 Task: Add an event with the title Third Webinar: Introduction to Content Marketing, date ''2023/10/30'', time 06:00and add a description: This webinar is designed to provide participants with valuable insights into effective digital marketing strategies. It covers a wide range of topics, including search engine optimization (SEO), social media marketing, content marketing, email marketing, paid advertising, and more.Mark the tasks as Completed , logged in from the account softage.5@softage.netand send the event invitation to softage.4@softage.net and softage.6@softage.net. Set a reminder for the event Weekly on Sunday
Action: Mouse moved to (50, 110)
Screenshot: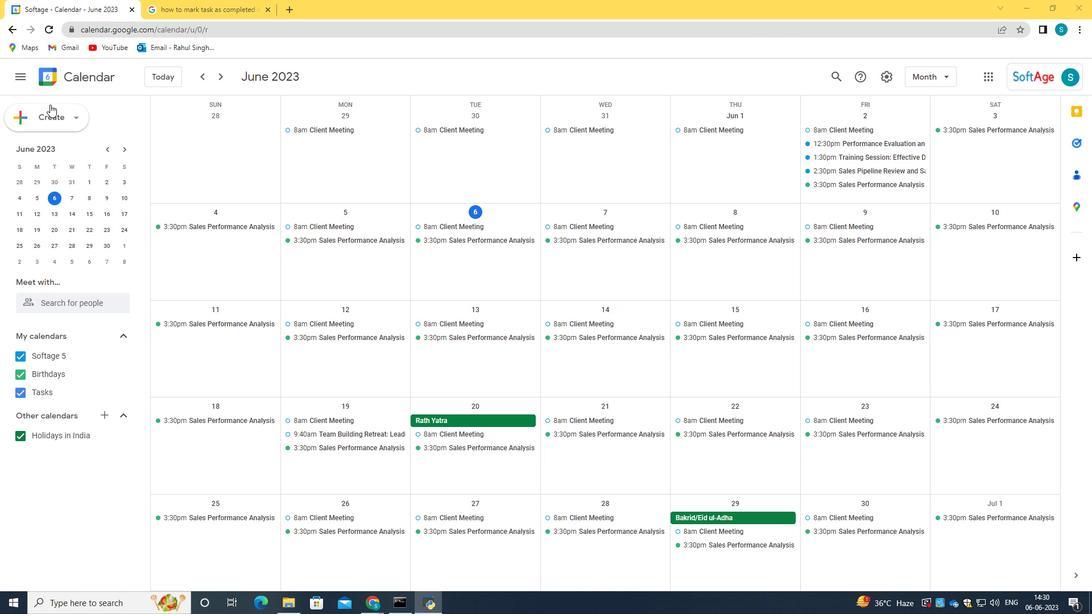 
Action: Mouse pressed left at (50, 110)
Screenshot: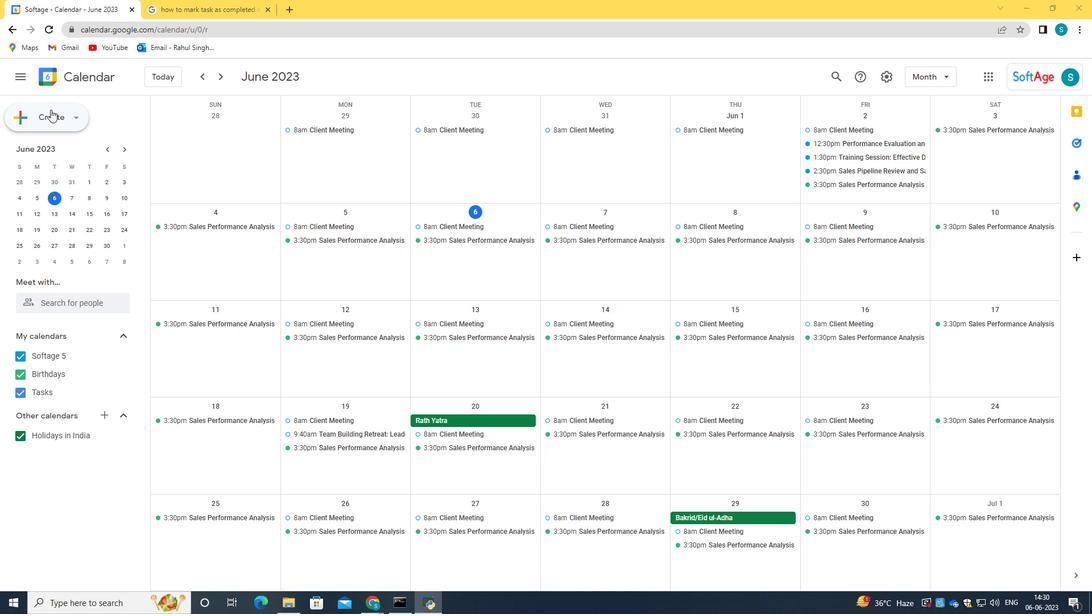 
Action: Mouse moved to (68, 147)
Screenshot: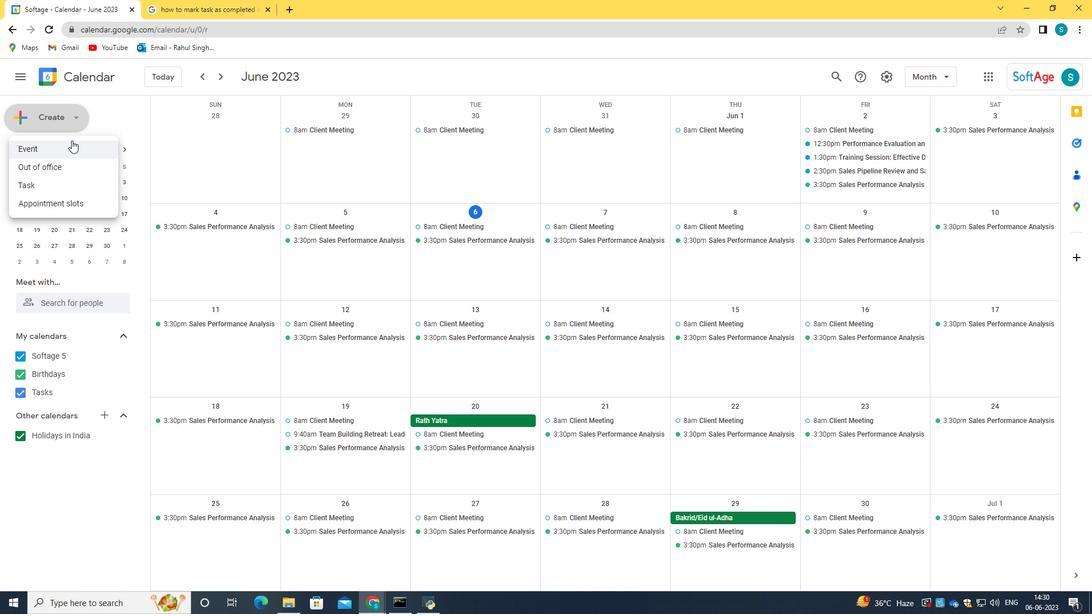 
Action: Mouse pressed left at (68, 147)
Screenshot: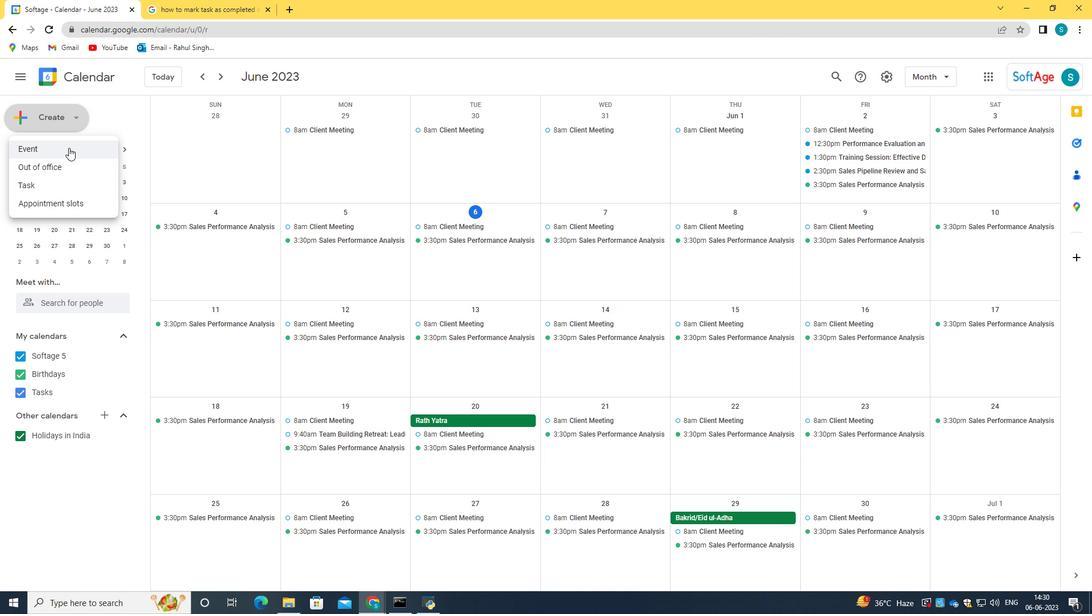 
Action: Mouse moved to (259, 216)
Screenshot: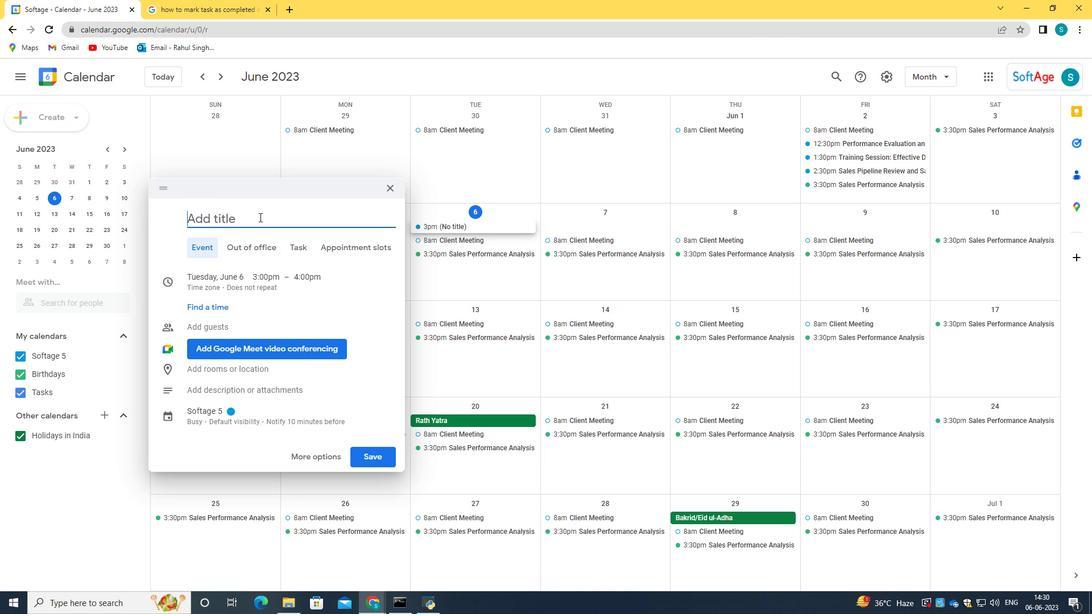 
Action: Mouse pressed left at (259, 216)
Screenshot: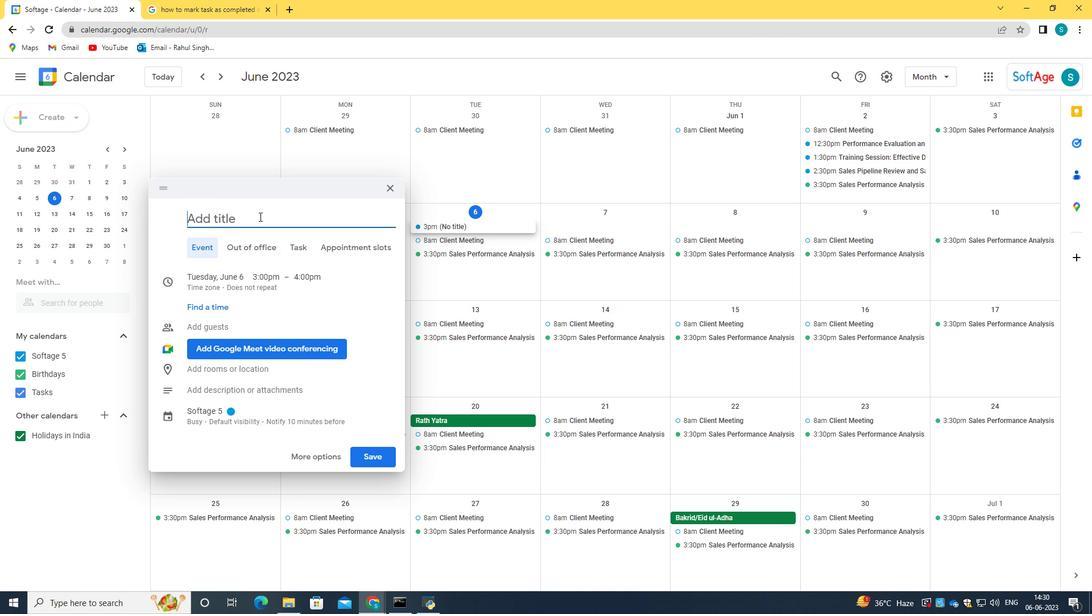 
Action: Mouse moved to (311, 461)
Screenshot: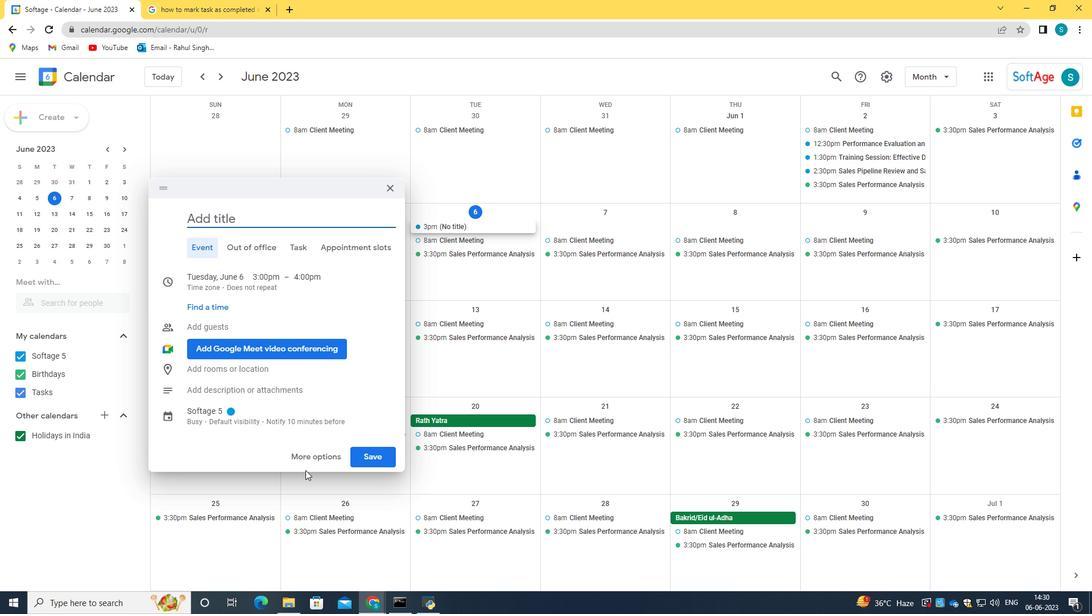 
Action: Mouse pressed left at (311, 461)
Screenshot: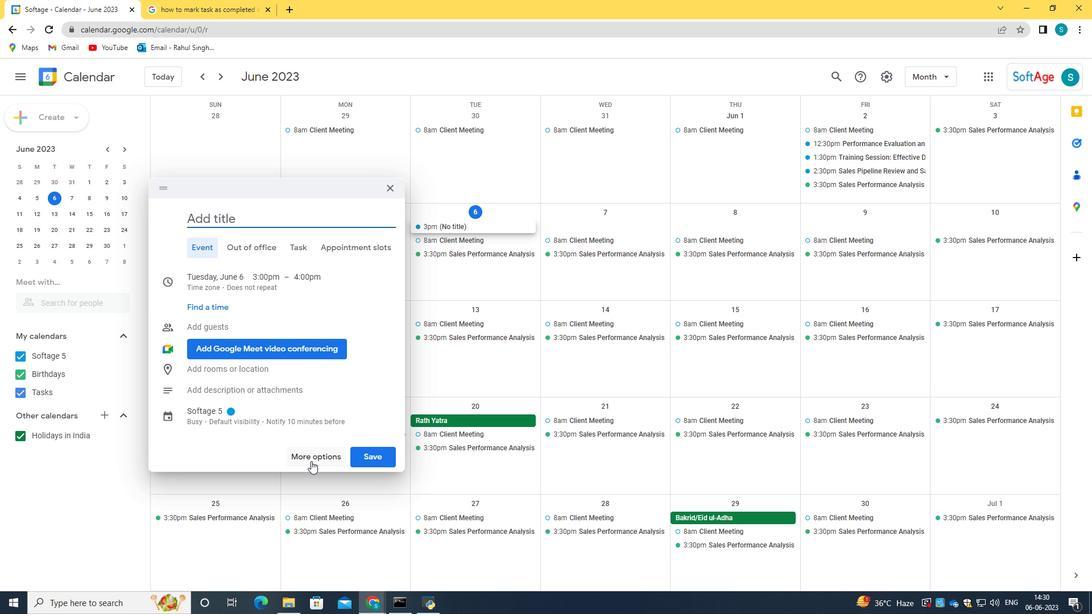 
Action: Mouse moved to (143, 83)
Screenshot: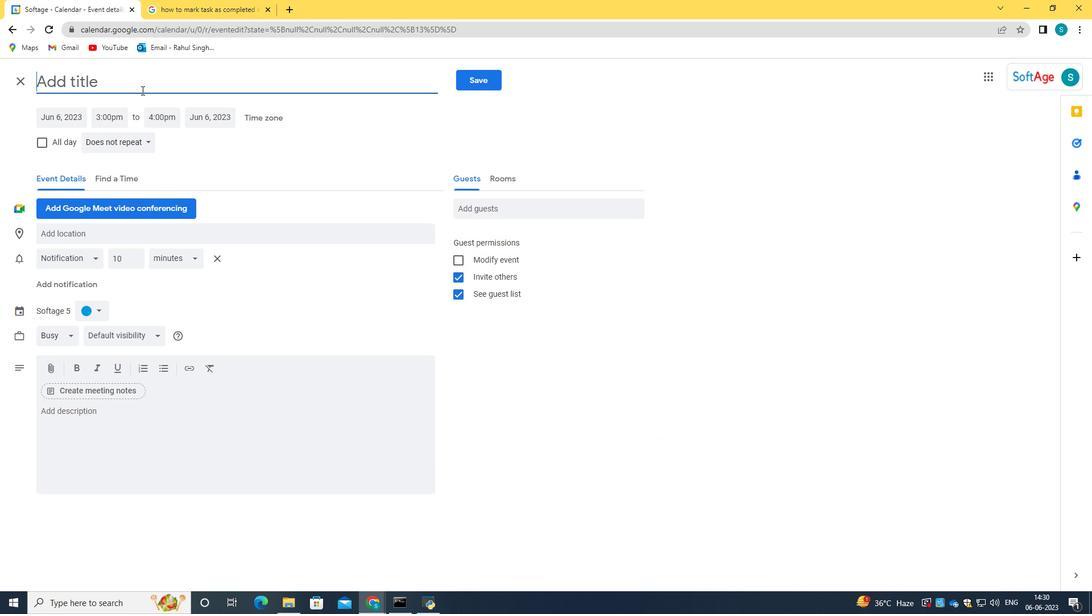 
Action: Mouse pressed left at (143, 83)
Screenshot: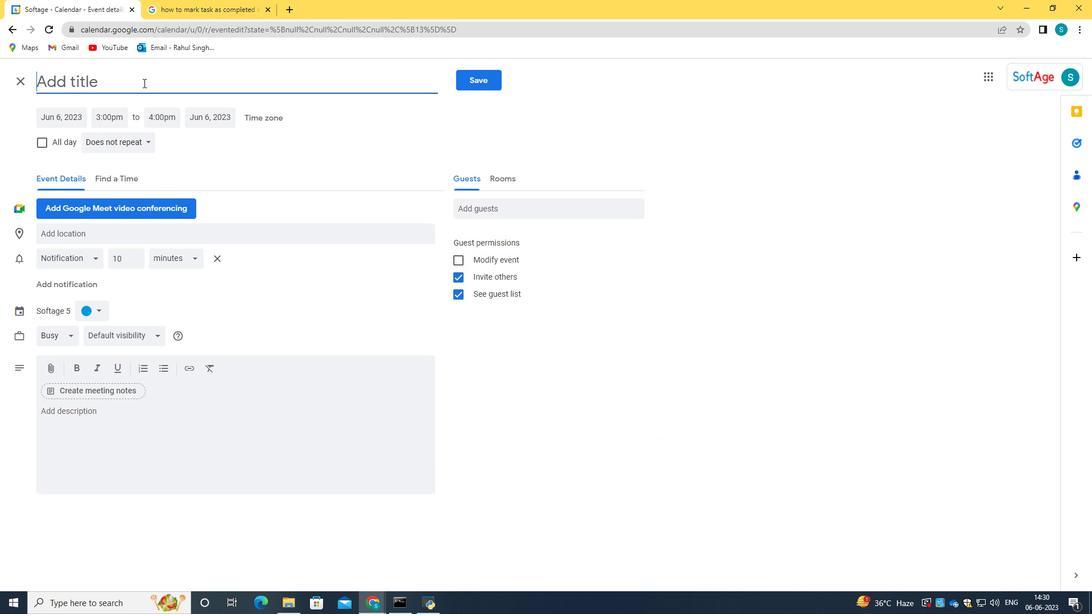 
Action: Key pressed <Key.caps_lock>T<Key.caps_lock>hird<Key.space><Key.caps_lock>W<Key.caps_lock>ebinar<Key.space><Key.backspace><Key.shift_r>:<Key.space><Key.caps_lock>I<Key.caps_lock>ntroduction<Key.space>to<Key.space>co<Key.backspace><Key.backspace><Key.caps_lock>C<Key.caps_lock>otn<Key.backspace><Key.backspace>ntent<Key.space><Key.caps_lock>M<Key.caps_lock>arketing<Key.space>
Screenshot: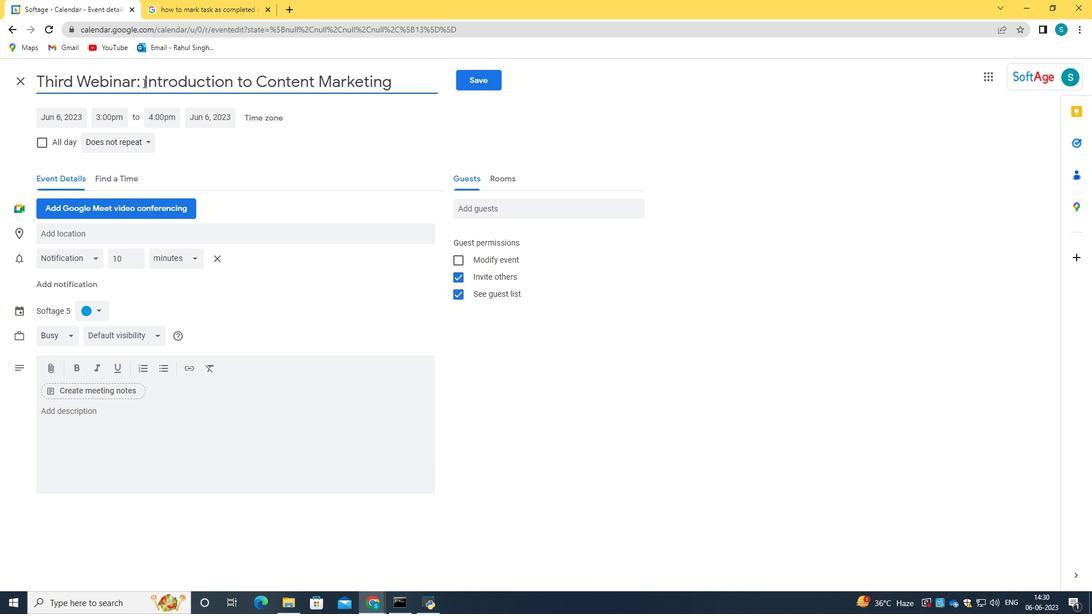 
Action: Mouse moved to (52, 122)
Screenshot: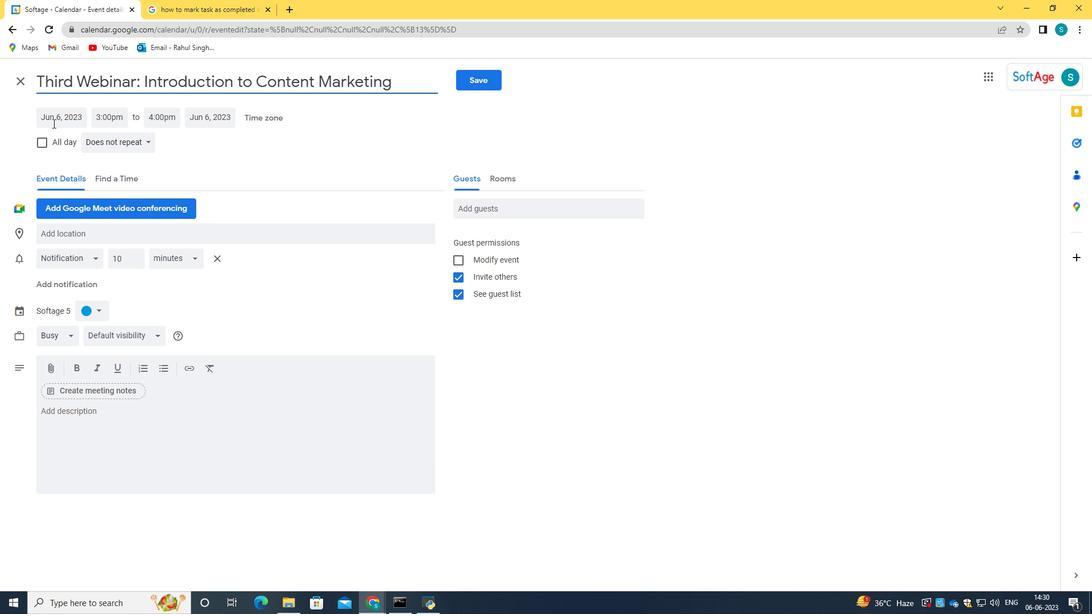 
Action: Mouse pressed left at (52, 122)
Screenshot: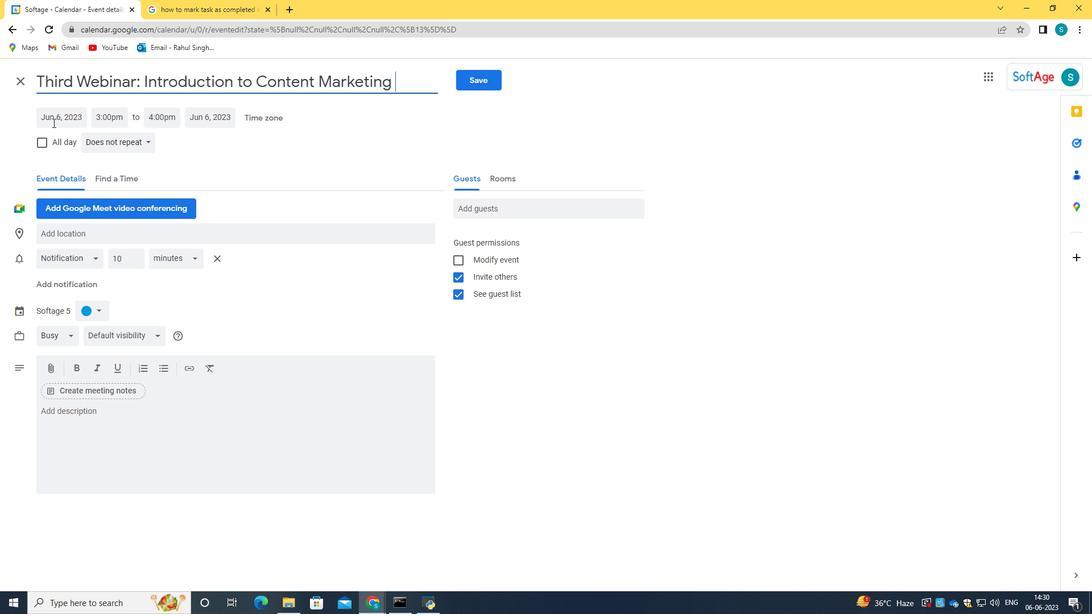 
Action: Key pressed 2023<Key.shift_r><Key.shift_r><Key.shift_r><Key.shift_r><Key.shift_r><Key.shift_r><Key.shift_r><Key.shift_r><Key.shift_r><Key.shift_r><Key.shift_r><Key.shift_r><Key.shift_r>:10<Key.shift_r><Key.shift_r><Key.shift_r><Key.shift_r><Key.shift_r><Key.shift_r><Key.shift_r><Key.shift_r><Key.shift_r><Key.backspace><Key.backspace><Key.backspace>/10/30<Key.tab>06<Key.shift_r>:00<Key.space>am
Screenshot: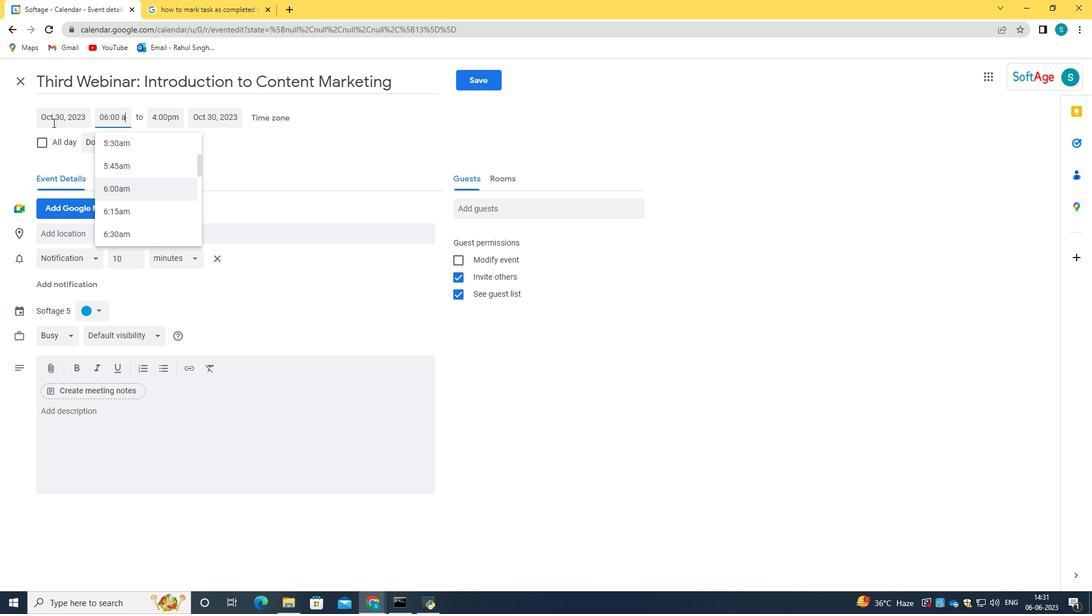 
Action: Mouse moved to (156, 192)
Screenshot: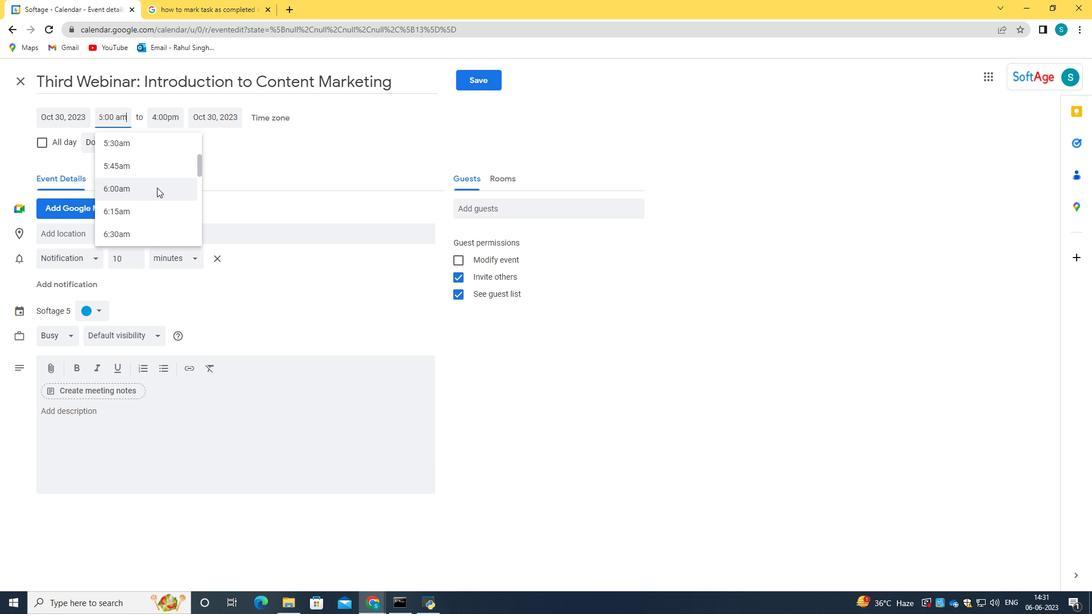 
Action: Mouse pressed left at (156, 192)
Screenshot: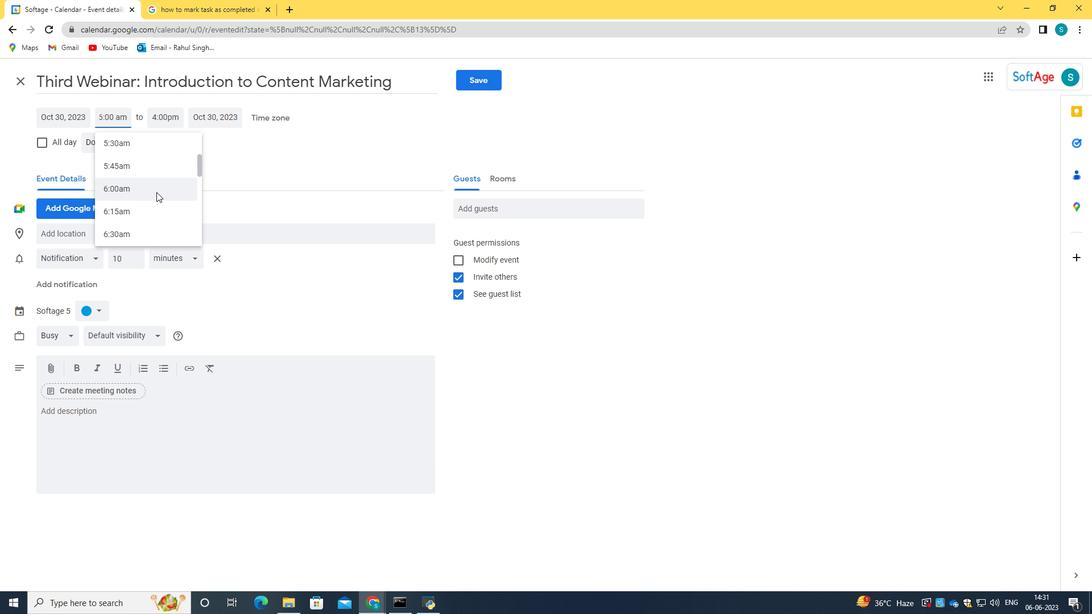 
Action: Mouse moved to (150, 423)
Screenshot: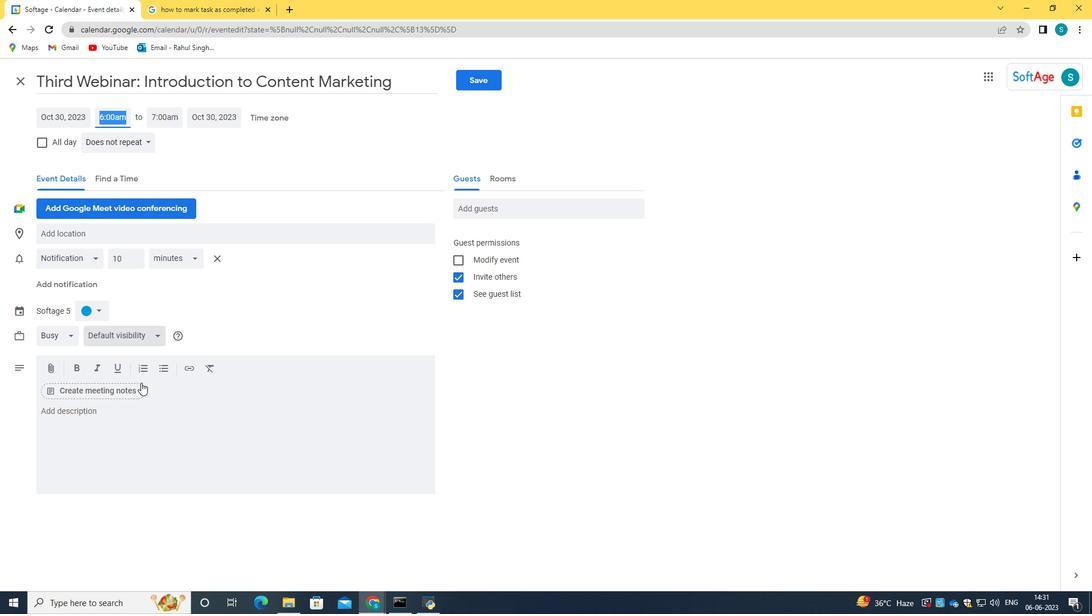 
Action: Mouse pressed left at (150, 423)
Screenshot: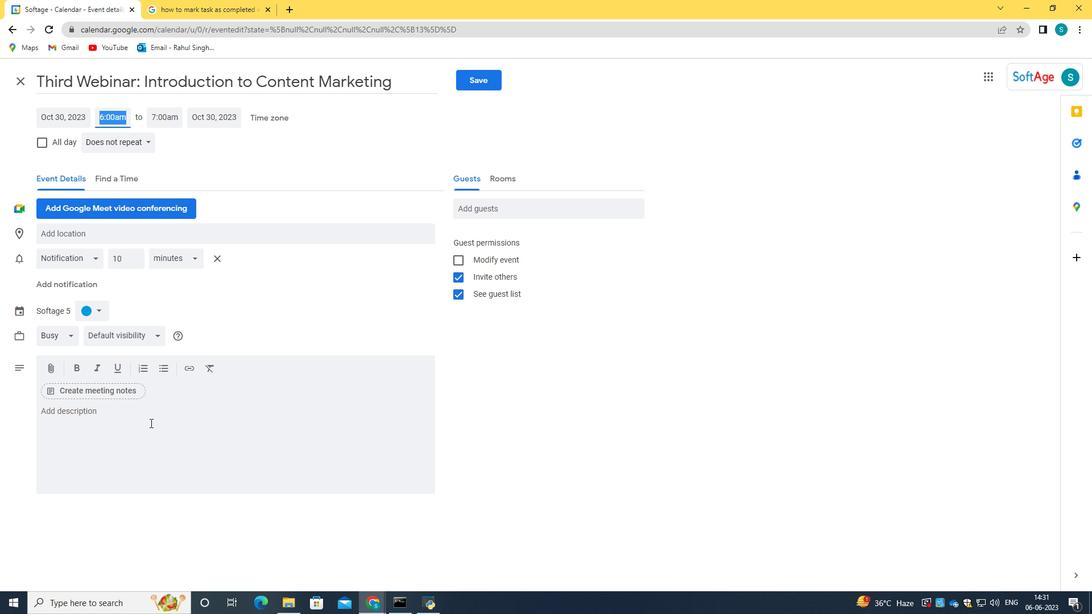 
Action: Key pressed <Key.caps_lock>T<Key.caps_lock>he<Key.space>webinar<Key.space>is<Key.space>designed<Key.space>to<Key.space>provide<Key.space>participants<Key.space>with<Key.space>valuable<Key.space>insights<Key.space>into<Key.space>effective<Key.space>into<Key.space>effective<Key.space>digital<Key.space>marketting<Key.space><Key.backspace><Key.backspace><Key.backspace><Key.backspace><Key.backspace><Key.backspace>ting<Key.space>strategies.<Key.space><Key.caps_lock>I<Key.caps_lock>t<Key.space>covers<Key.space>a<Key.space>wide<Key.space>range<Key.space>of<Key.space>topics,<Key.space>including<Key.space>search<Key.space>engine<Key.space>optimization<Key.shift_r><Key.shift_r><Key.shift_r><Key.shift_r><Key.shift_r><Key.shift_r><Key.shift_r><Key.shift_r><Key.shift_r><Key.shift_r><Key.shift_r><Key.shift_r><Key.shift_r><Key.shift_r><Key.shift_r>(<Key.caps_lock>SEO<Key.shift_r><Key.shift_r><Key.shift_r><Key.shift_r><Key.shift_r><Key.shift_r>)<Key.space><Key.caps_lock><Key.backspace>,<Key.space>social<Key.space>media<Key.space>mef<Key.backspace>dia<Key.space>marketting<Key.backspace><Key.backspace><Key.backspace><Key.backspace>ing,<Key.space>content<Key.space>marketing,<Key.space>email<Key.space>marketing,<Key.space>paid<Key.space>advertising,<Key.space>and<Key.space>more.
Screenshot: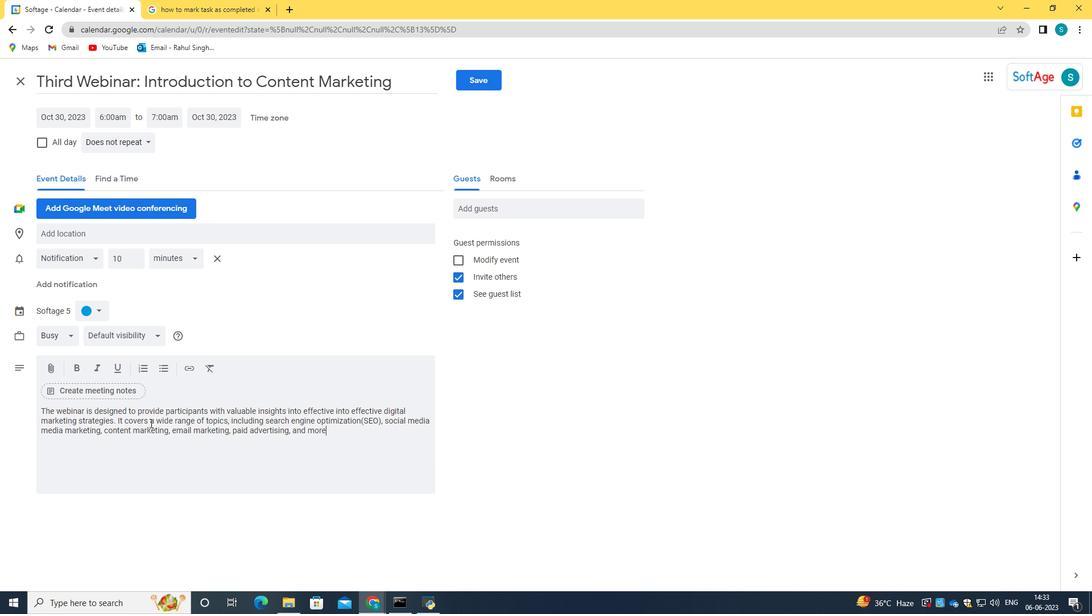 
Action: Mouse moved to (486, 208)
Screenshot: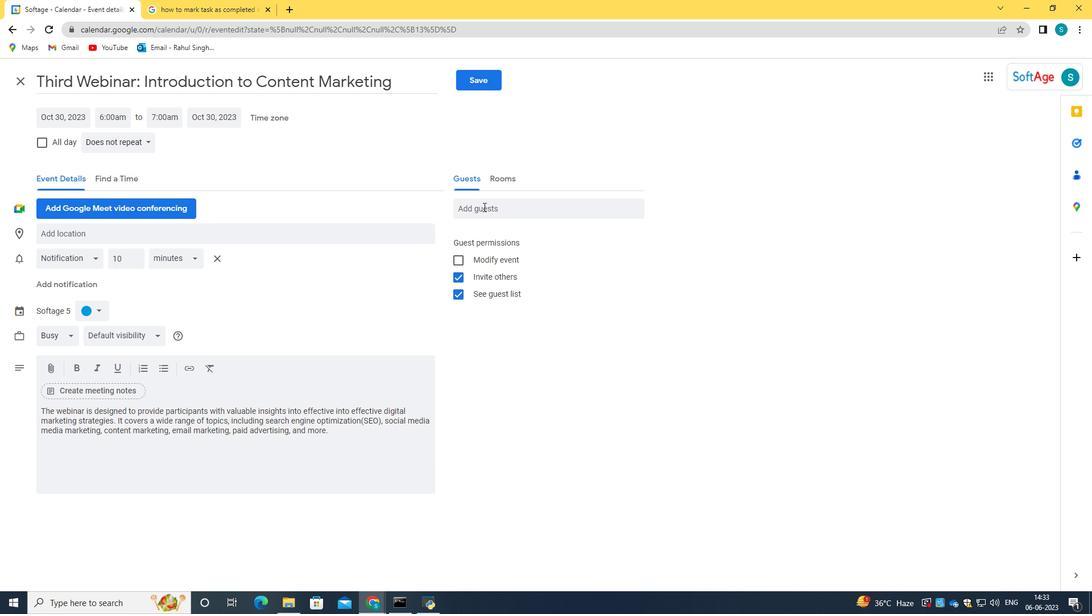 
Action: Mouse pressed left at (486, 208)
Screenshot: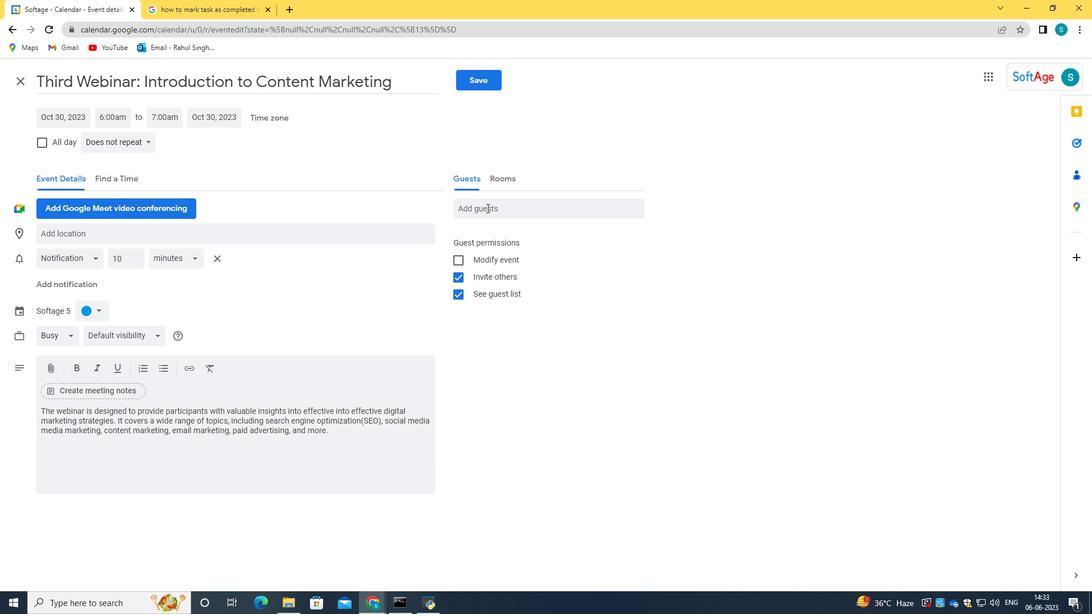 
Action: Key pressed softage.4<Key.shift>@softage..<Key.backspace>net
Screenshot: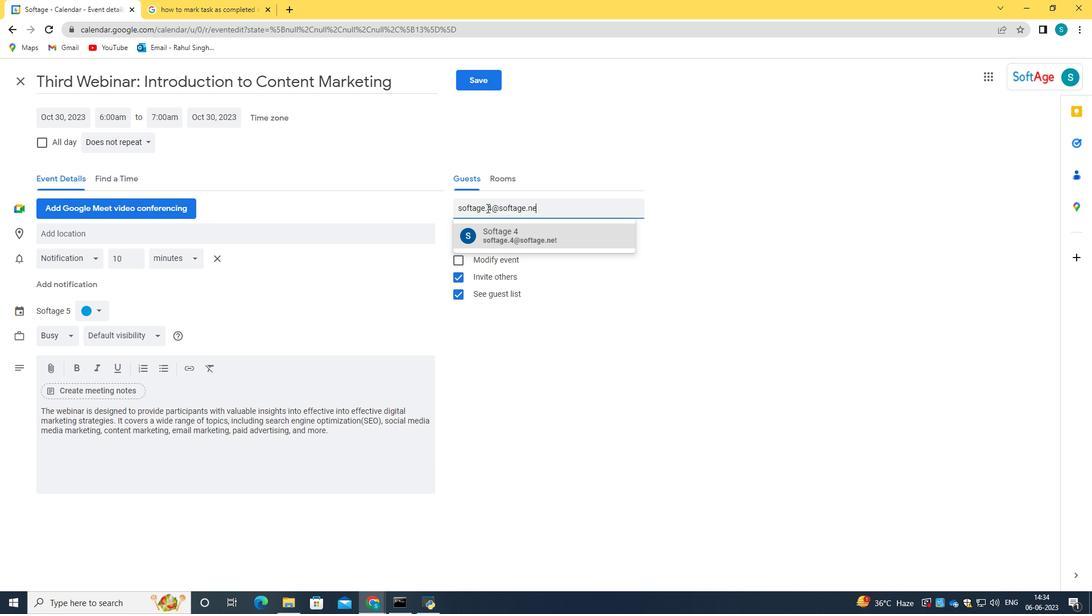 
Action: Mouse moved to (487, 230)
Screenshot: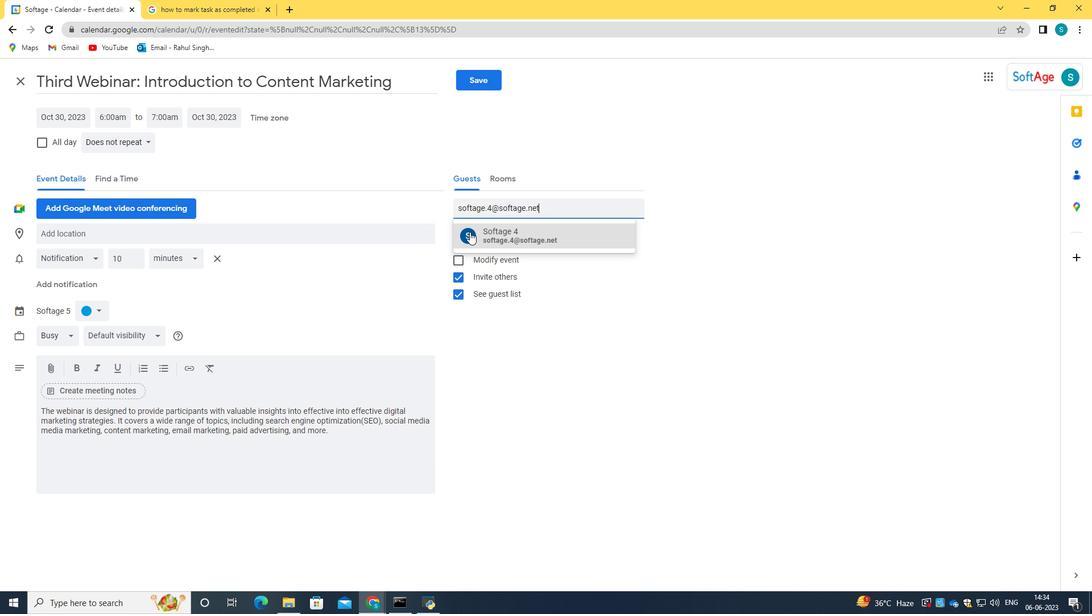 
Action: Mouse pressed left at (487, 230)
Screenshot: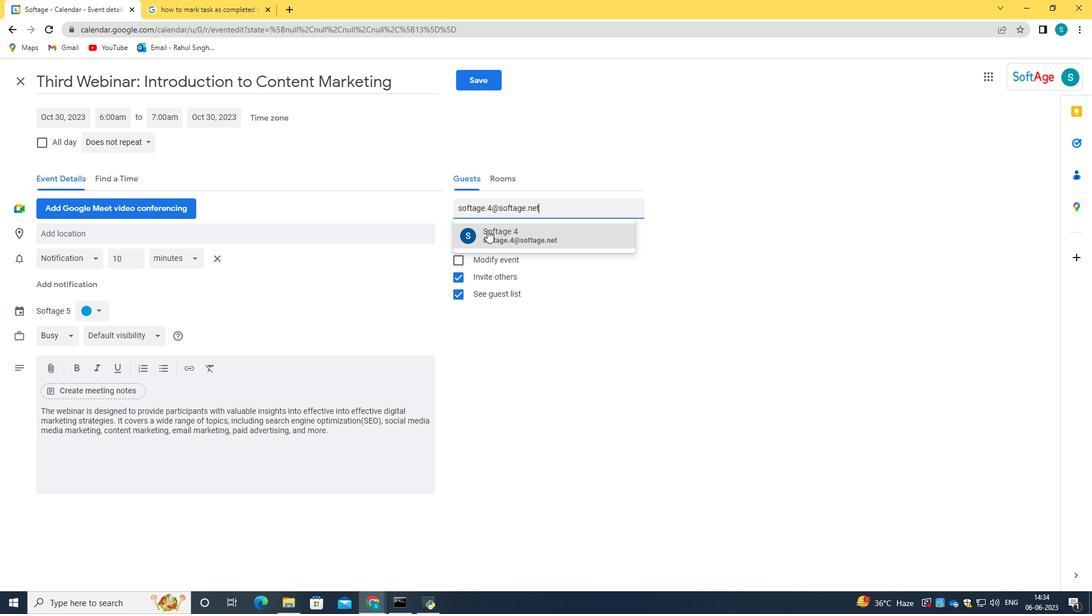 
Action: Mouse moved to (489, 208)
Screenshot: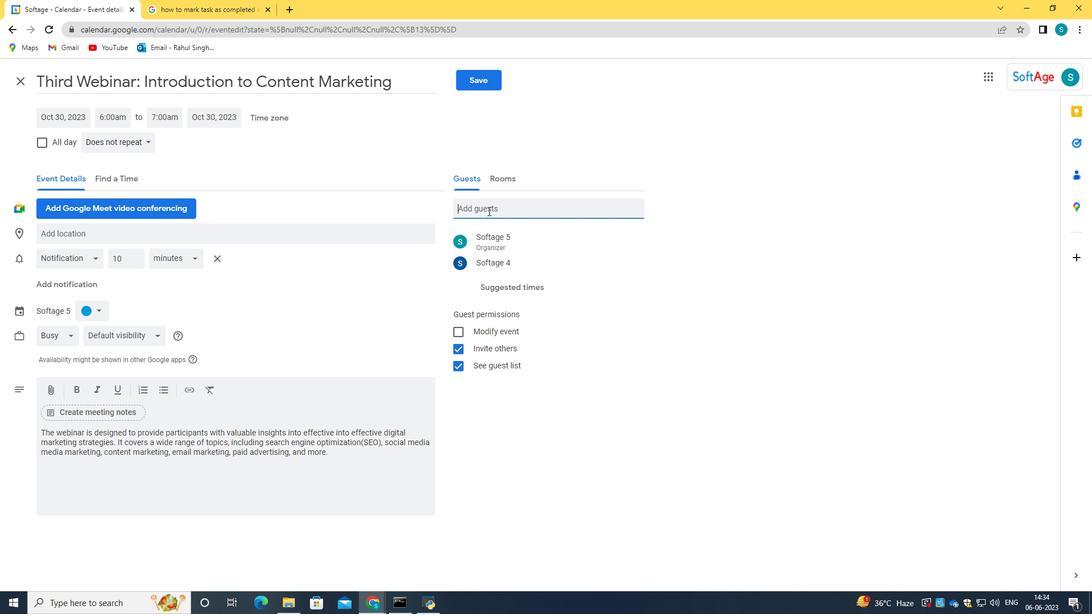 
Action: Mouse pressed left at (489, 208)
Screenshot: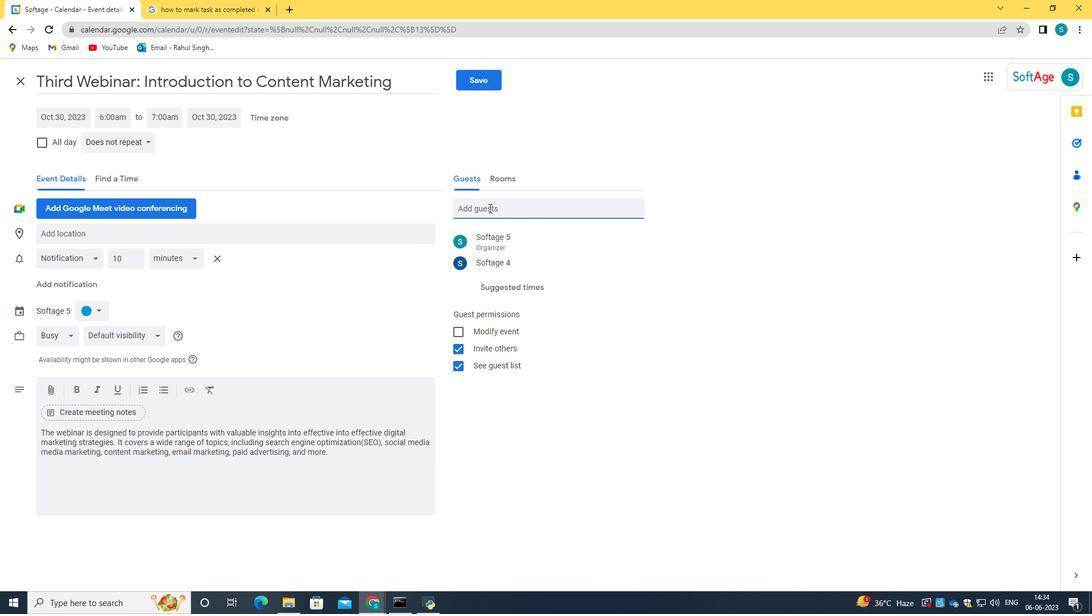 
Action: Key pressed softage.6<Key.shift>@softage.m<Key.backspace>net
Screenshot: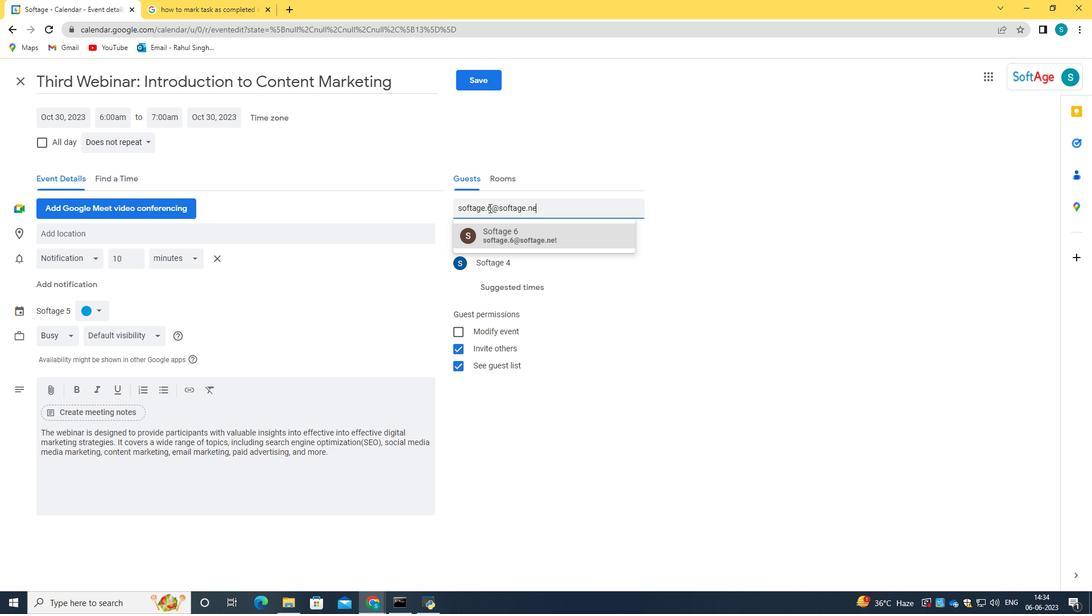 
Action: Mouse moved to (520, 228)
Screenshot: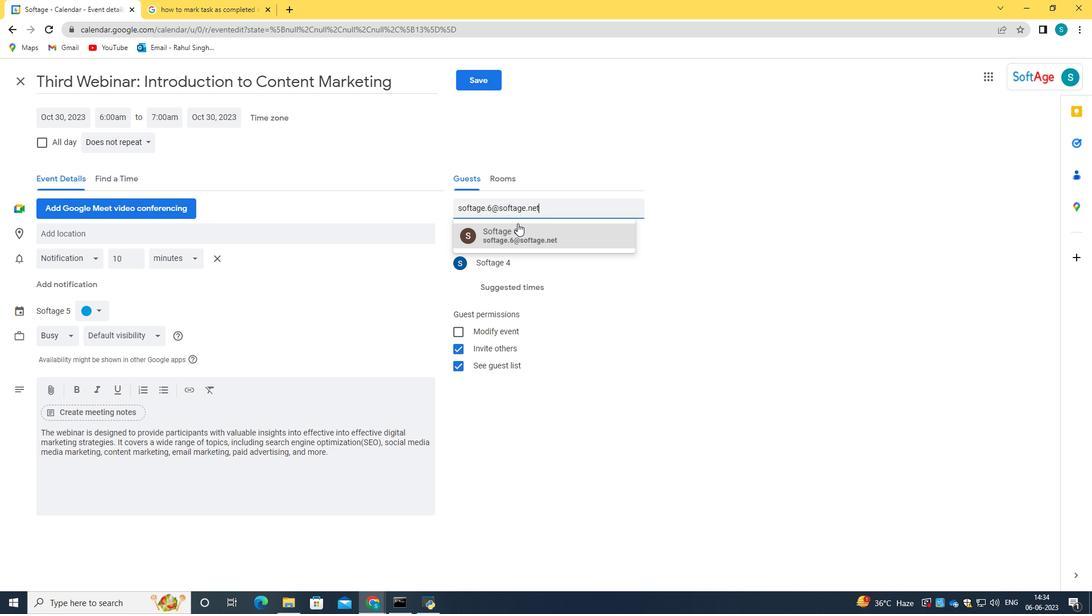 
Action: Mouse pressed left at (520, 228)
Screenshot: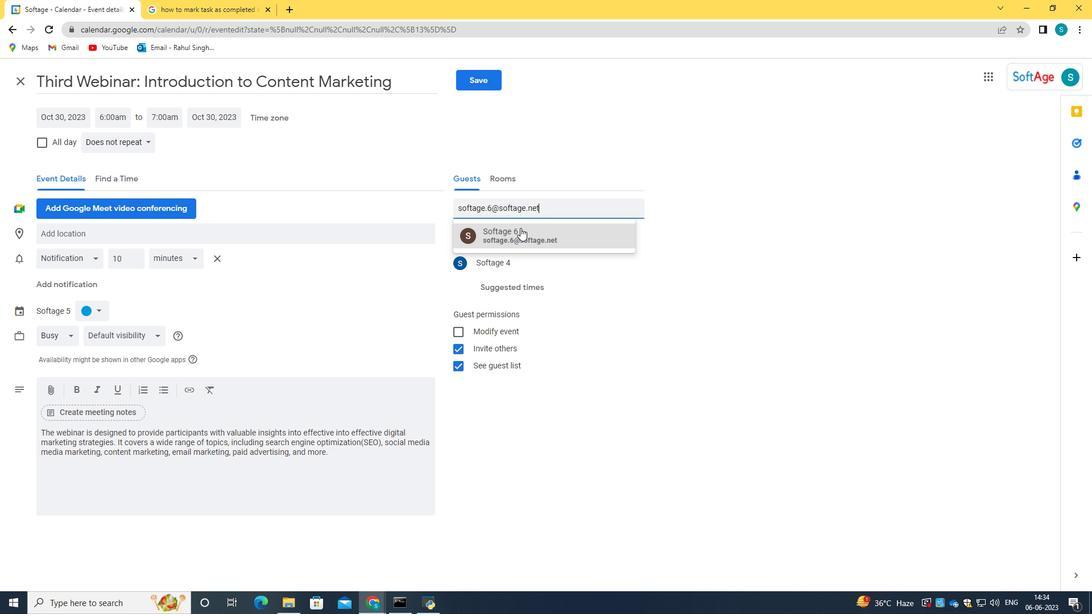 
Action: Mouse moved to (111, 142)
Screenshot: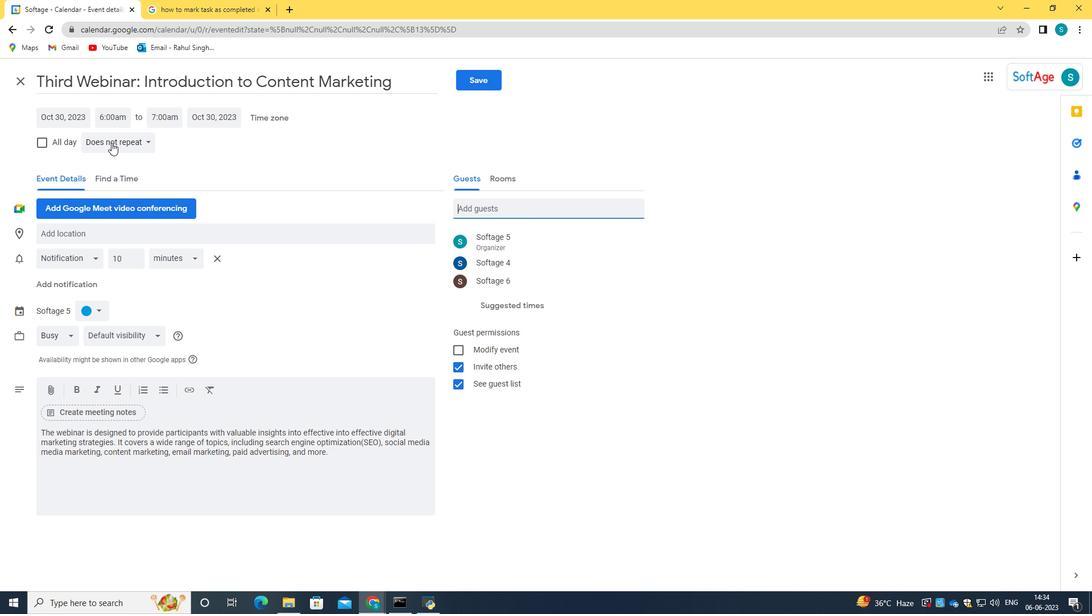 
Action: Mouse pressed left at (111, 142)
Screenshot: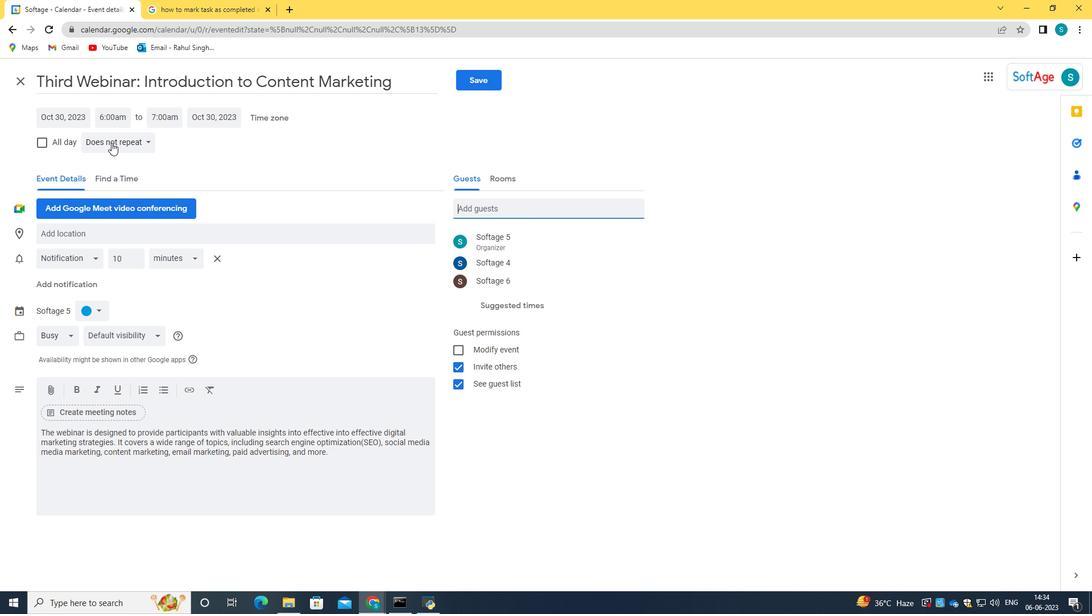 
Action: Mouse moved to (126, 261)
Screenshot: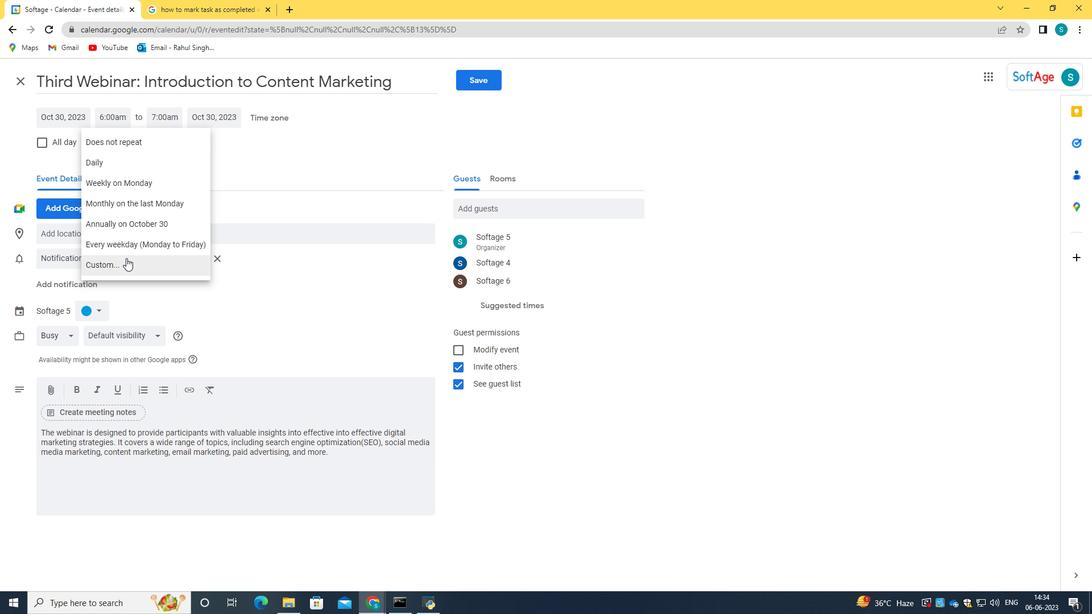 
Action: Mouse pressed left at (126, 261)
Screenshot: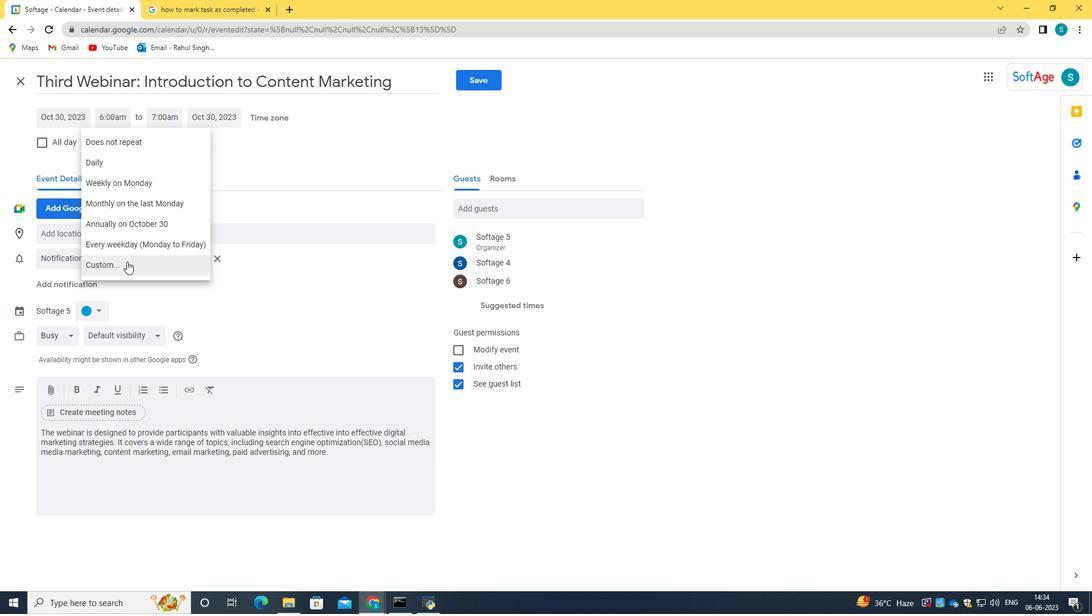 
Action: Mouse moved to (456, 308)
Screenshot: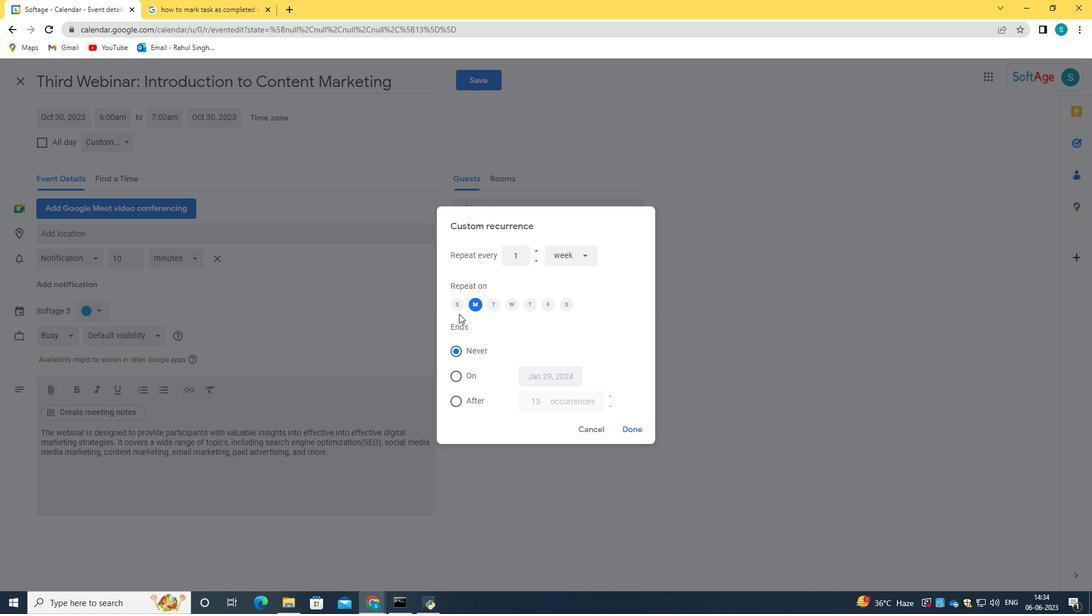 
Action: Mouse pressed left at (456, 308)
Screenshot: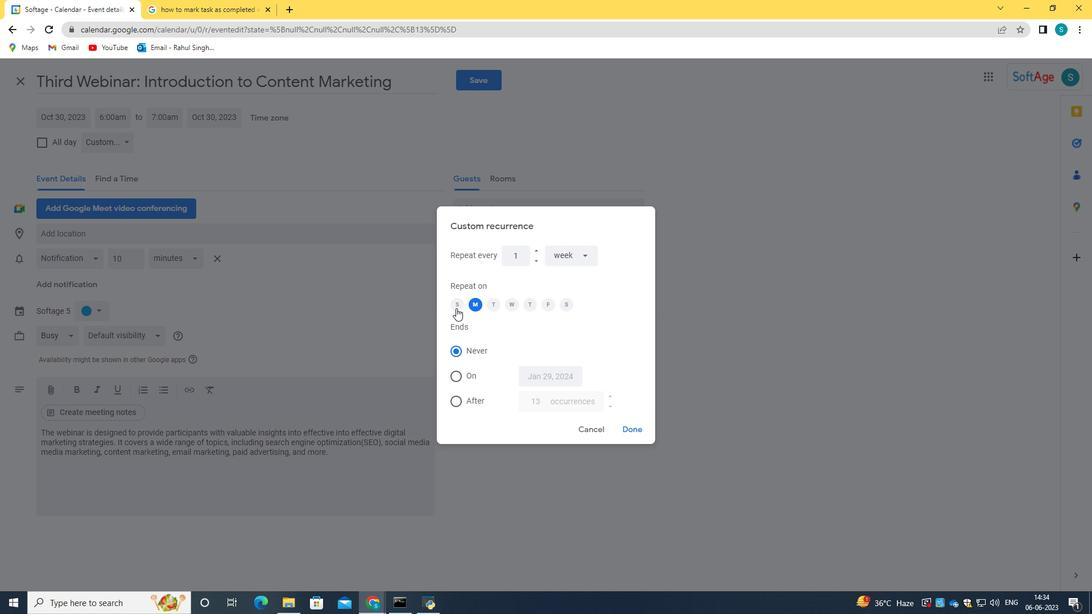 
Action: Mouse moved to (476, 302)
Screenshot: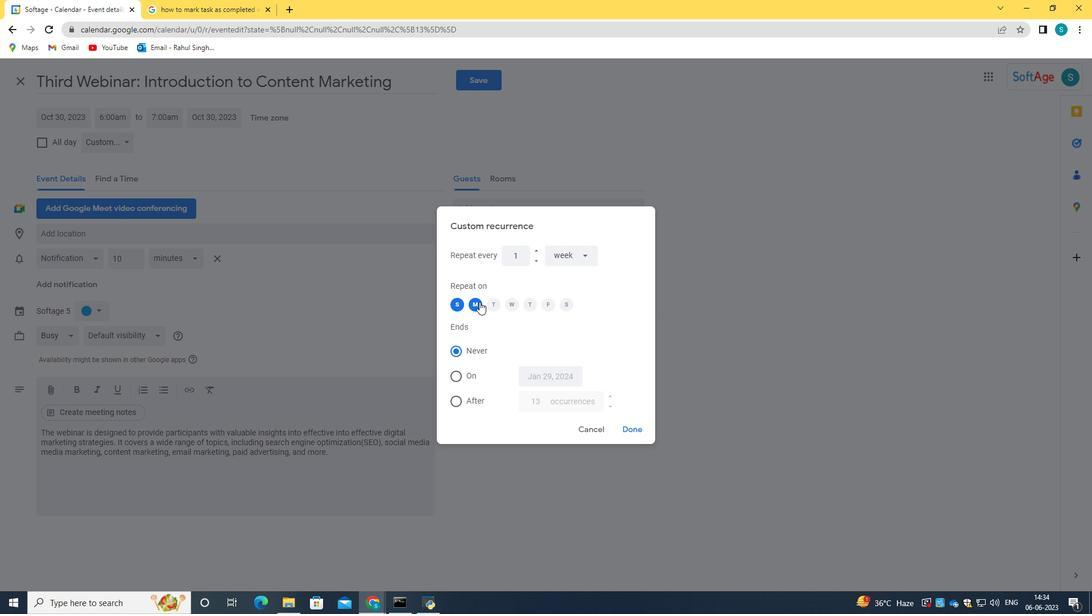 
Action: Mouse pressed left at (476, 302)
Screenshot: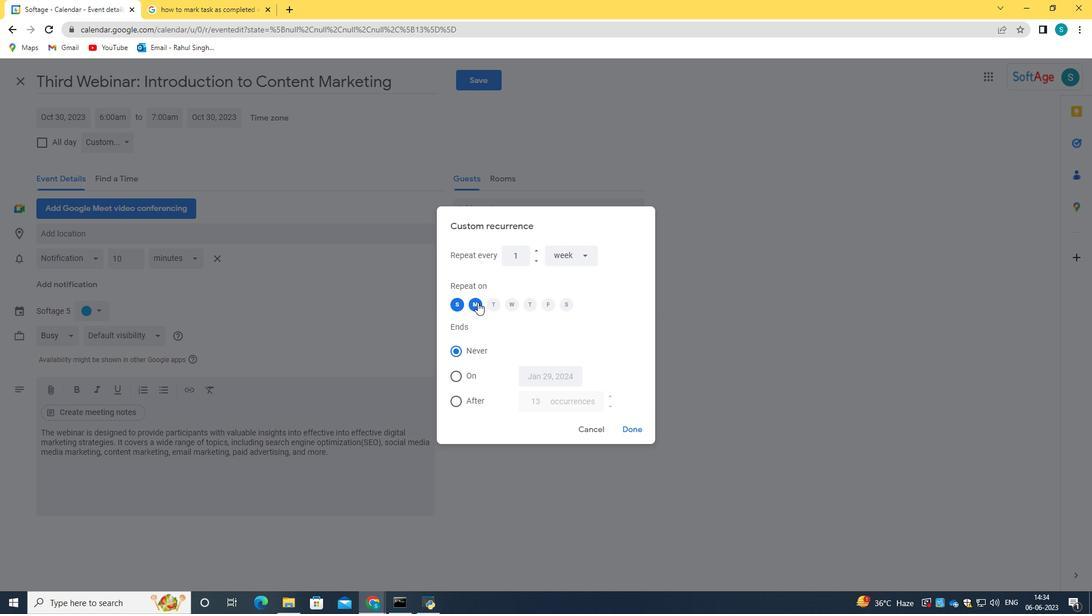 
Action: Mouse moved to (632, 427)
Screenshot: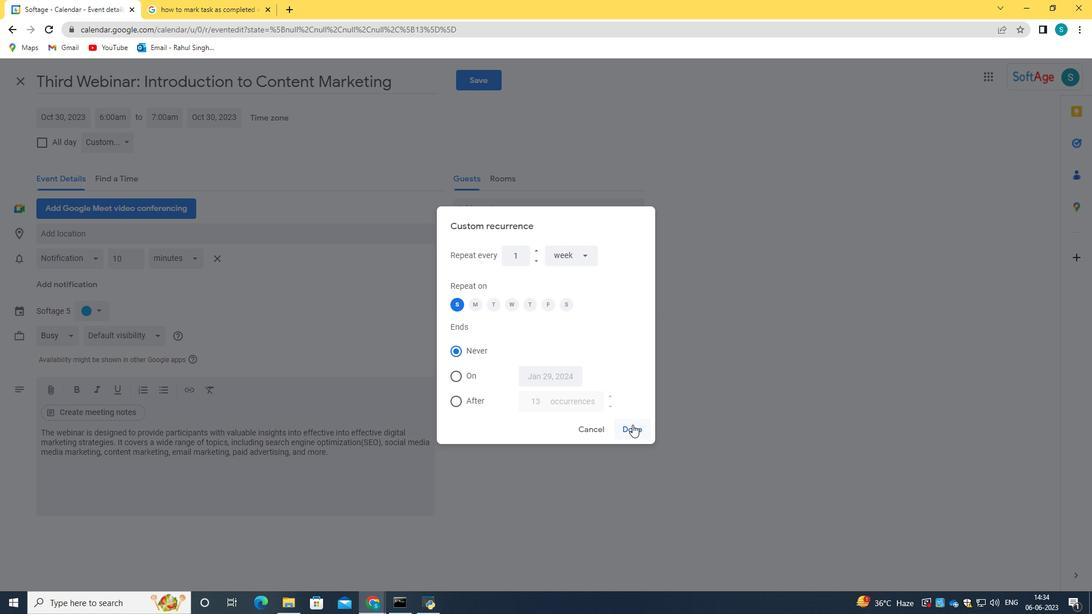 
Action: Mouse pressed left at (632, 427)
Screenshot: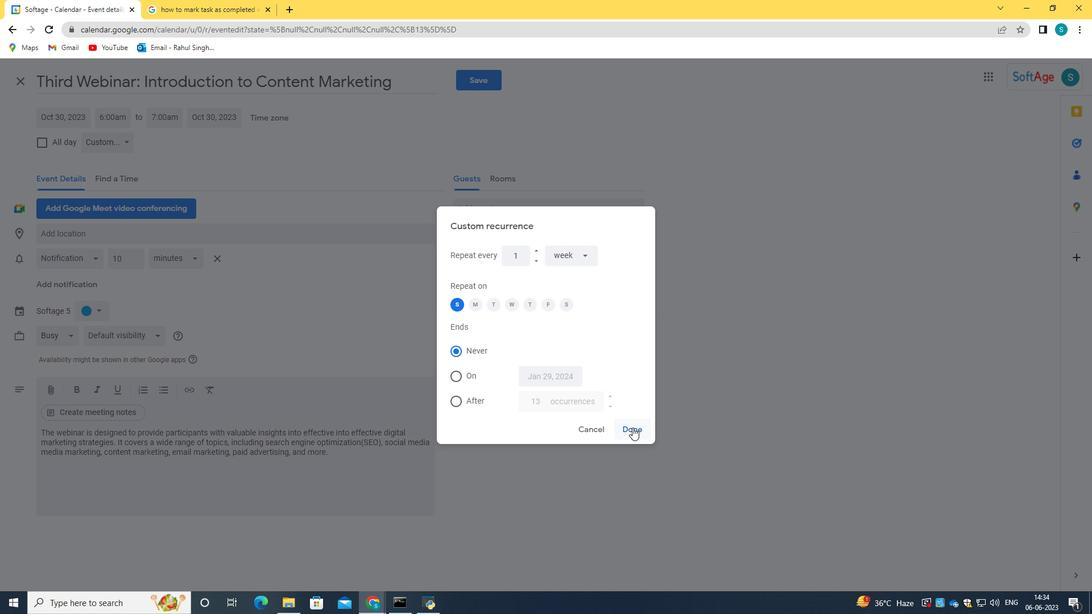 
Action: Mouse moved to (478, 85)
Screenshot: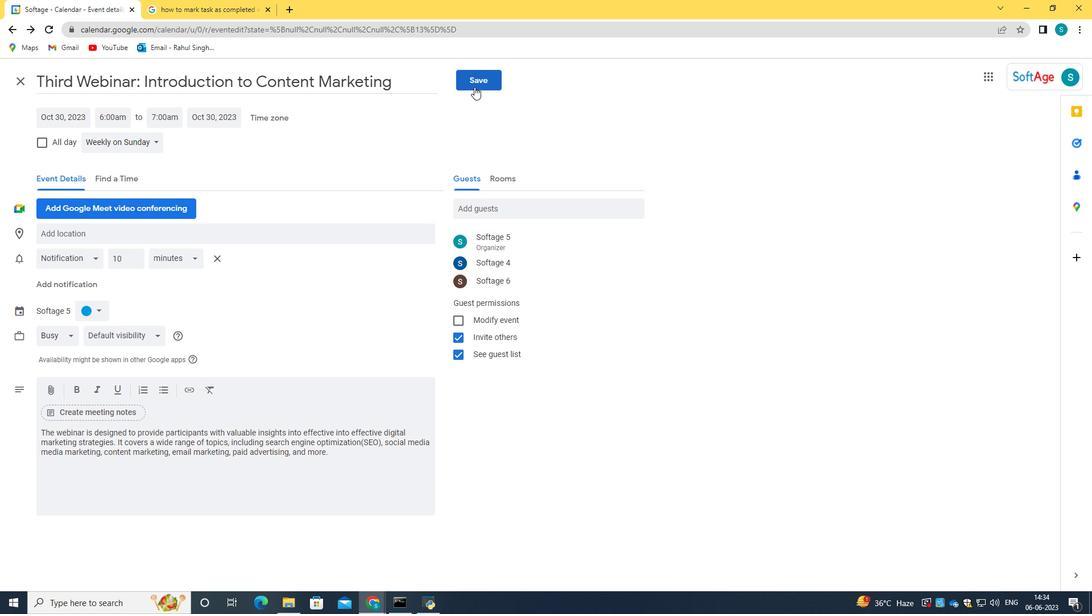 
Action: Mouse pressed left at (478, 85)
Screenshot: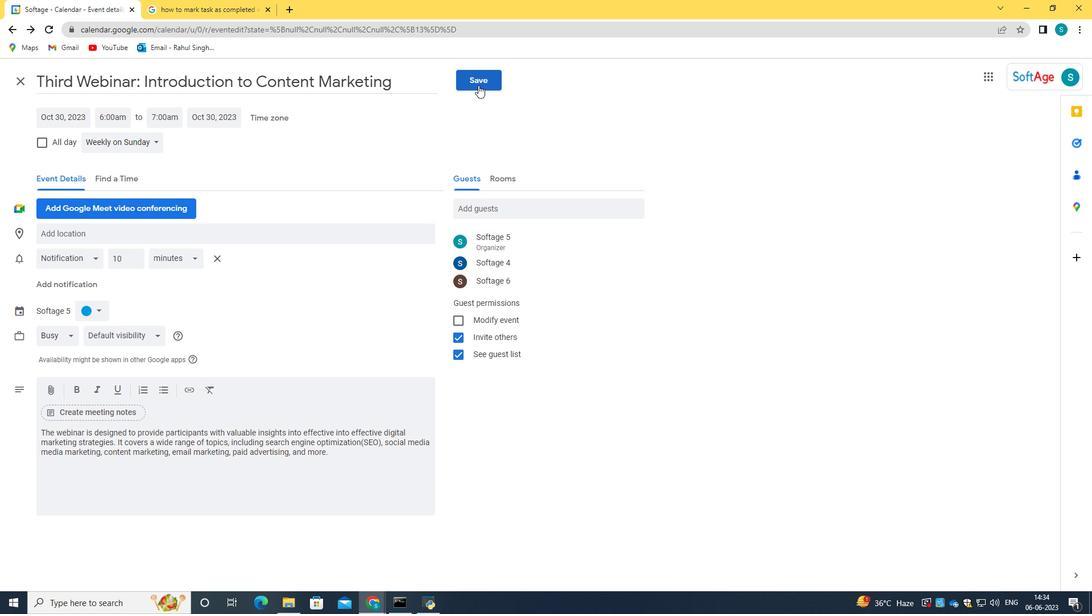 
Action: Mouse moved to (657, 352)
Screenshot: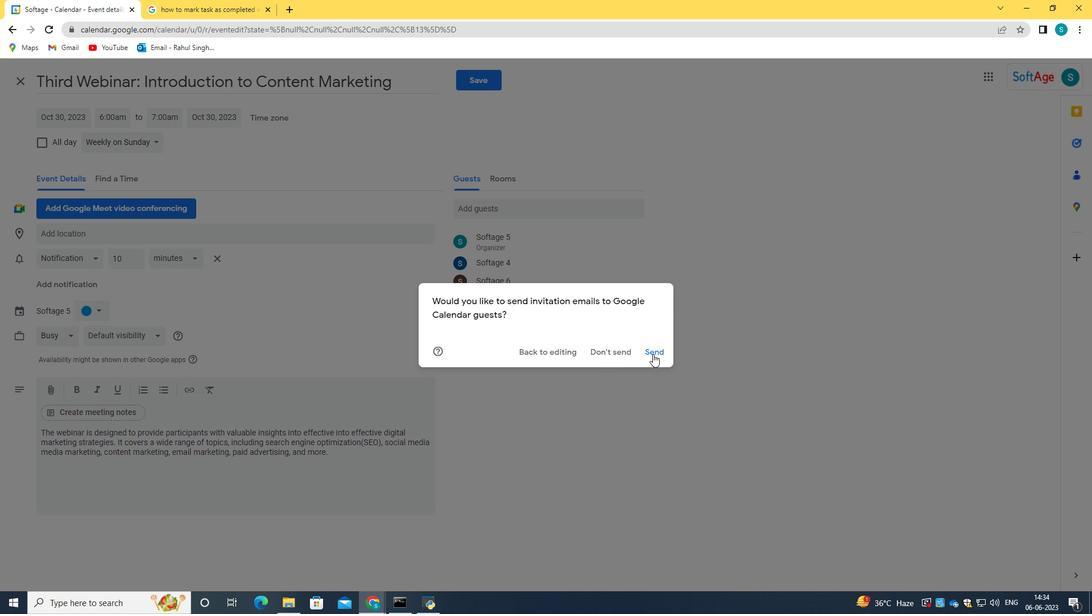
Action: Mouse pressed left at (657, 352)
Screenshot: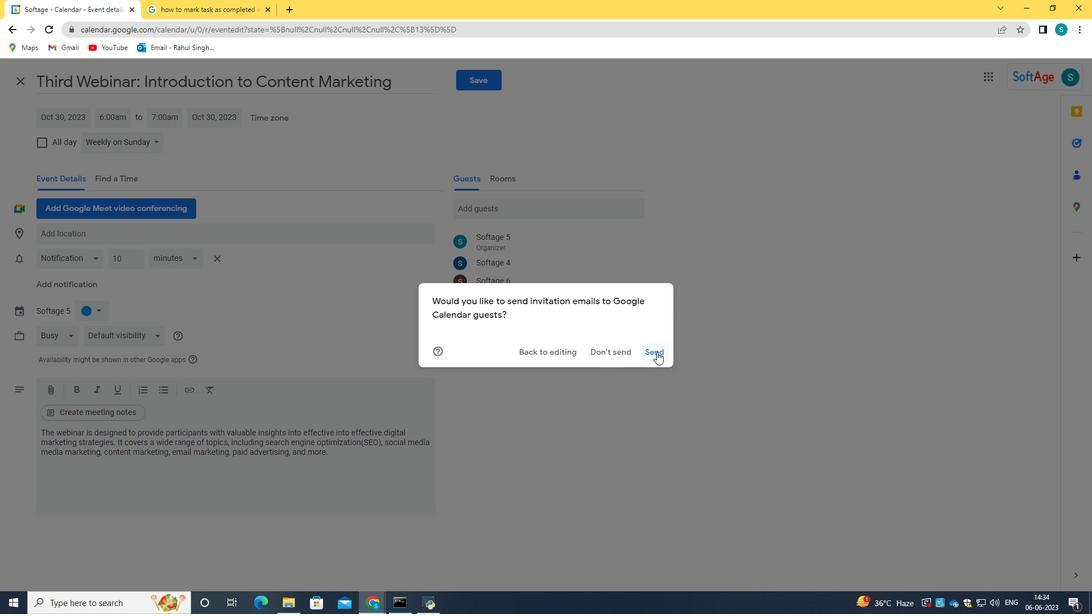 
